 Task: Move all emails   from Email0100 from folder Inbox to folder Archive
Action: Mouse moved to (503, 49)
Screenshot: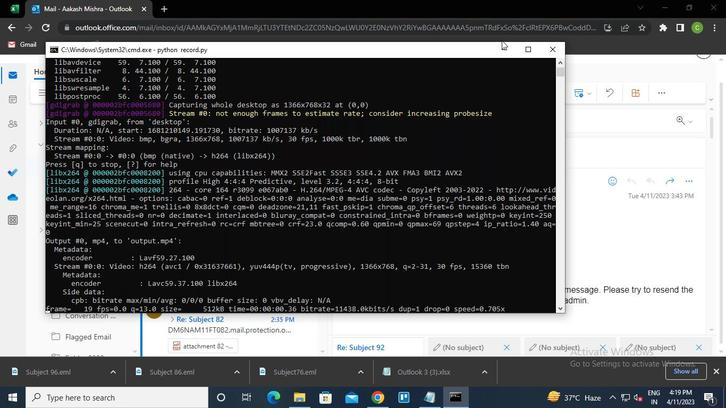 
Action: Mouse pressed left at (503, 49)
Screenshot: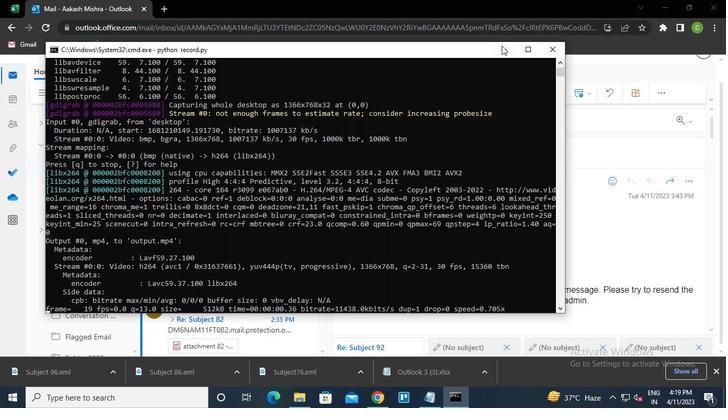 
Action: Mouse moved to (93, 177)
Screenshot: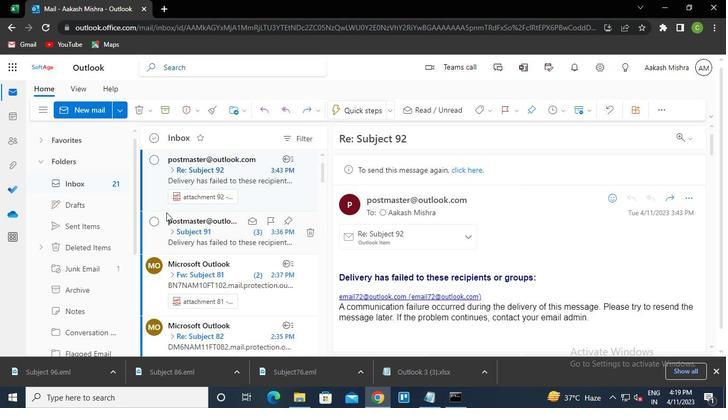 
Action: Mouse pressed left at (93, 177)
Screenshot: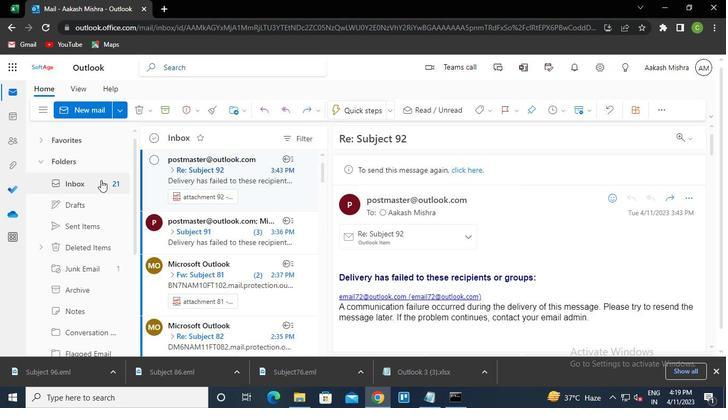 
Action: Mouse moved to (235, 65)
Screenshot: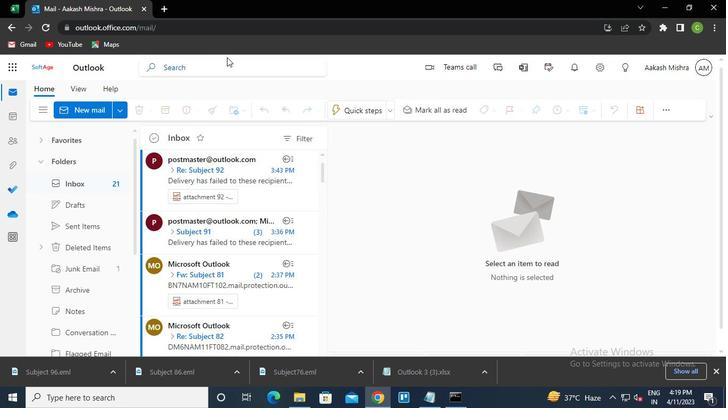 
Action: Mouse pressed left at (235, 65)
Screenshot: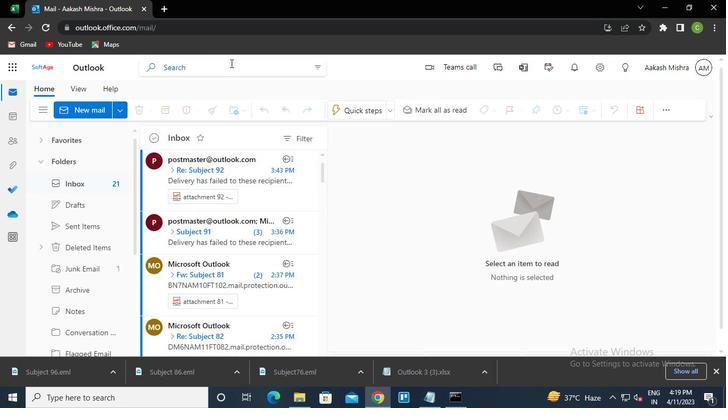 
Action: Mouse moved to (249, 88)
Screenshot: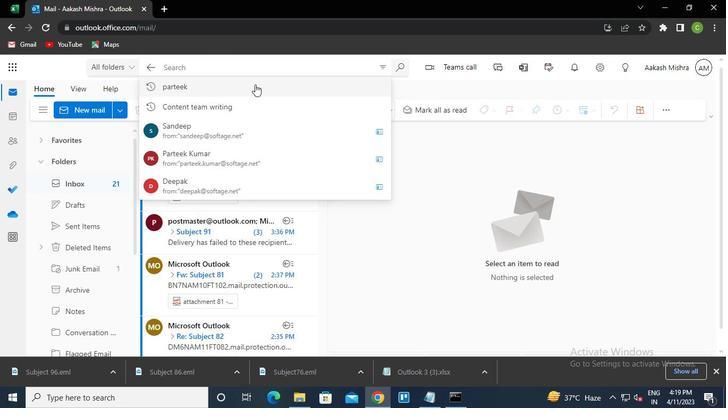 
Action: Mouse pressed left at (249, 88)
Screenshot: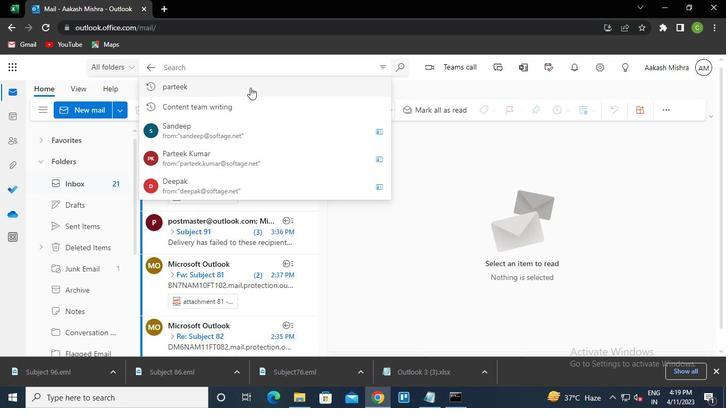 
Action: Mouse moved to (153, 123)
Screenshot: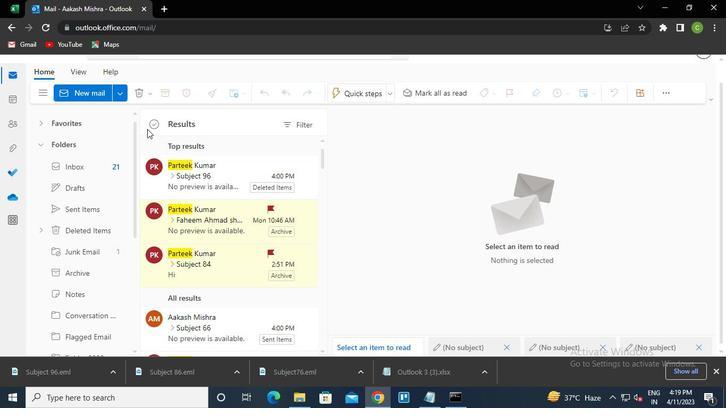 
Action: Mouse pressed left at (153, 123)
Screenshot: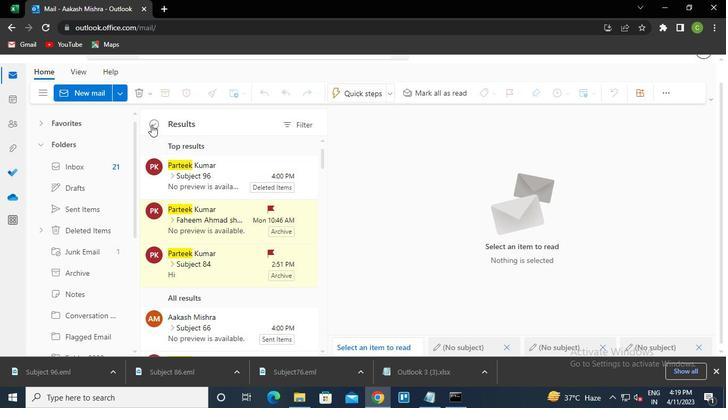 
Action: Mouse moved to (202, 187)
Screenshot: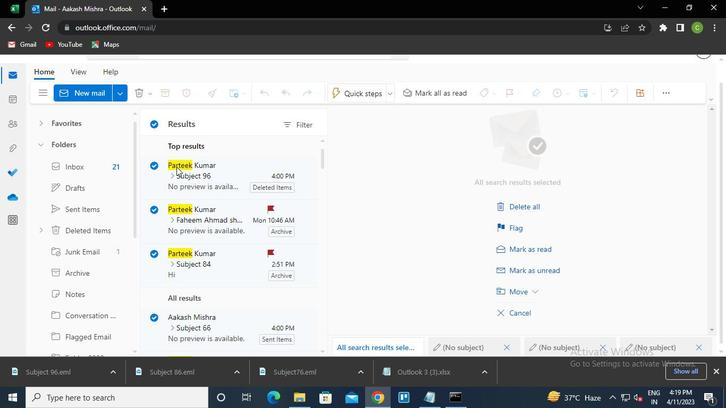 
Action: Mouse pressed right at (202, 187)
Screenshot: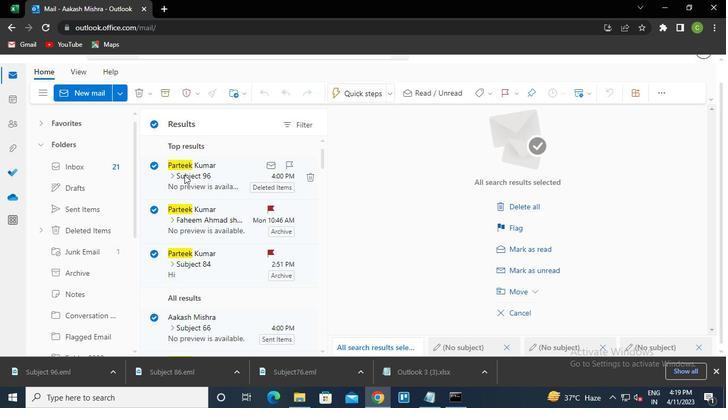 
Action: Mouse moved to (235, 111)
Screenshot: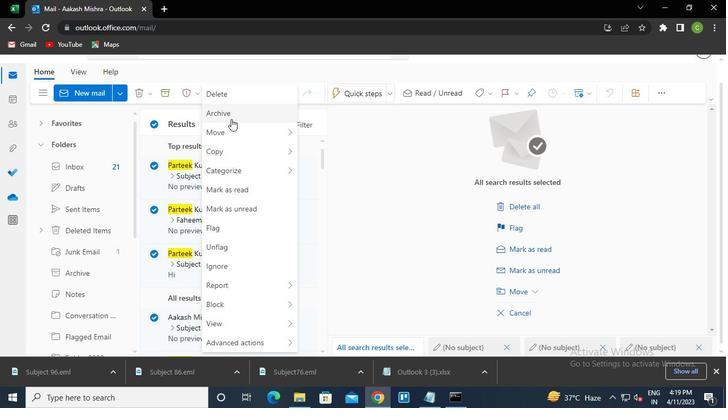 
Action: Mouse pressed left at (235, 111)
Screenshot: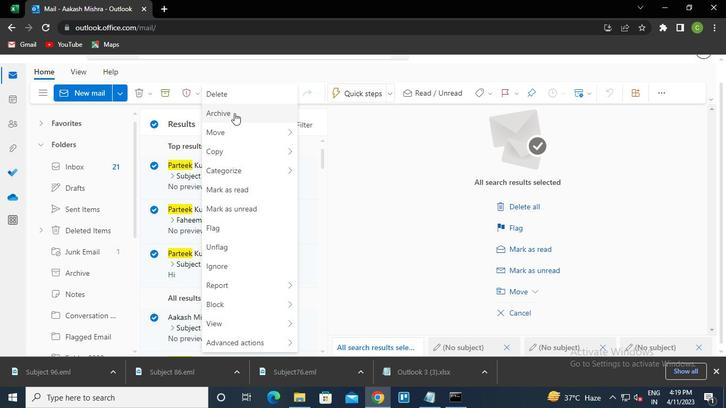 
Action: Mouse moved to (448, 398)
Screenshot: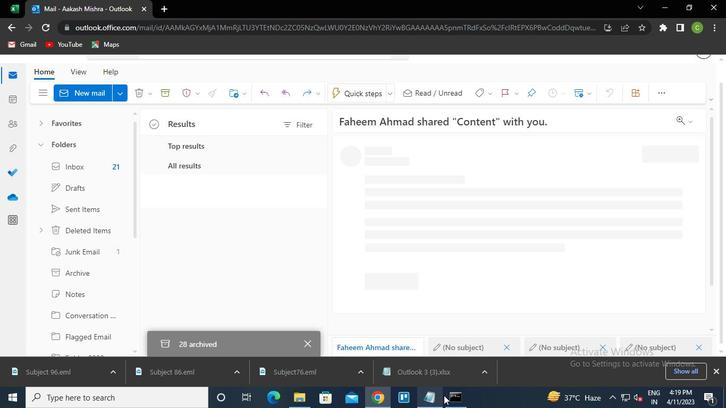 
Action: Mouse pressed left at (448, 398)
Screenshot: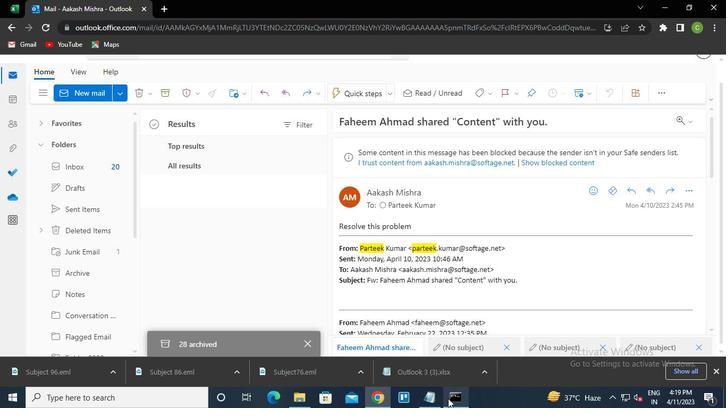 
Action: Mouse moved to (549, 52)
Screenshot: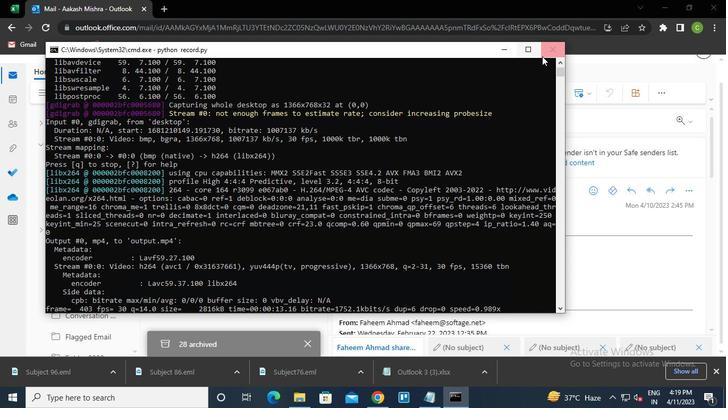 
Action: Mouse pressed left at (549, 52)
Screenshot: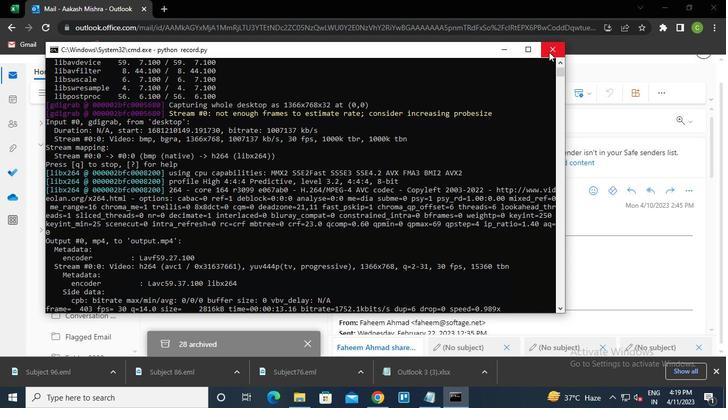
